 Task: Choose the add item in the script explore action.
Action: Mouse moved to (15, 541)
Screenshot: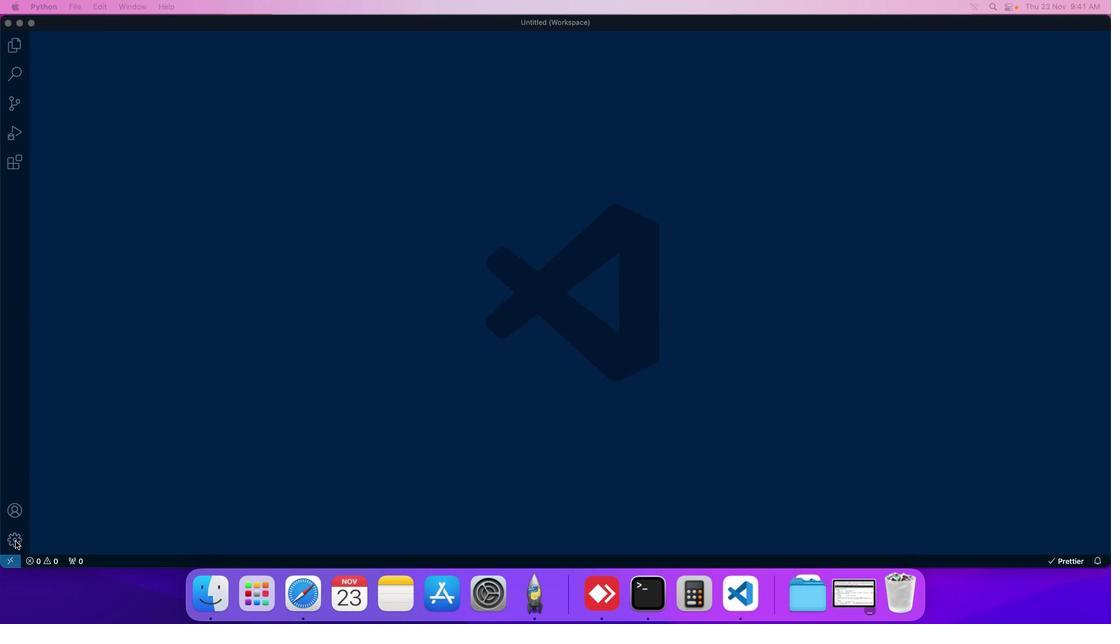
Action: Mouse pressed left at (15, 541)
Screenshot: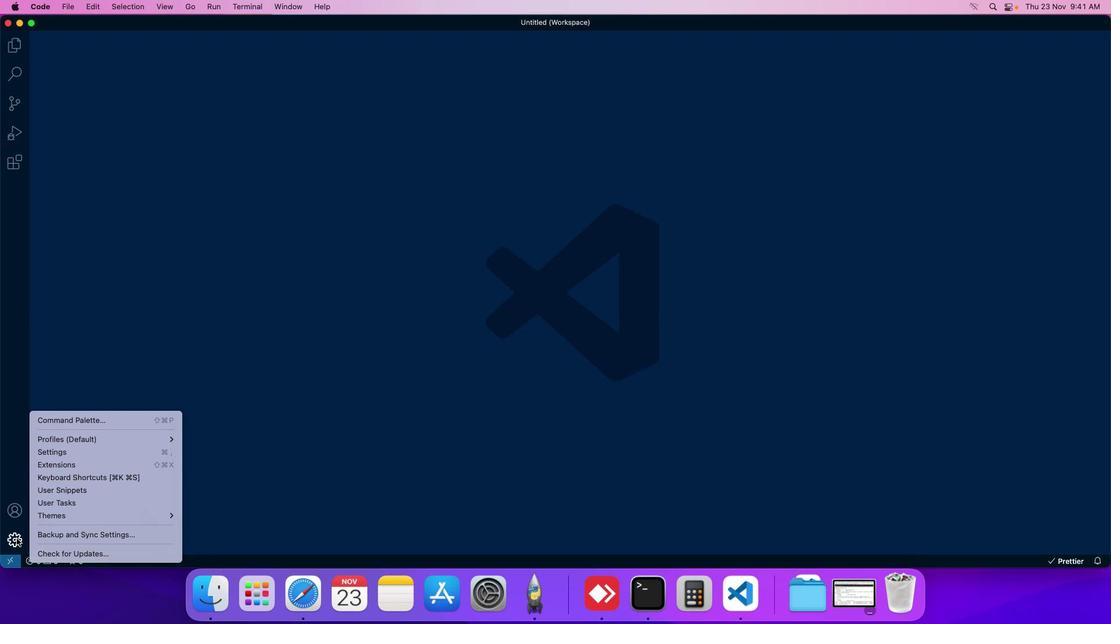 
Action: Mouse moved to (48, 454)
Screenshot: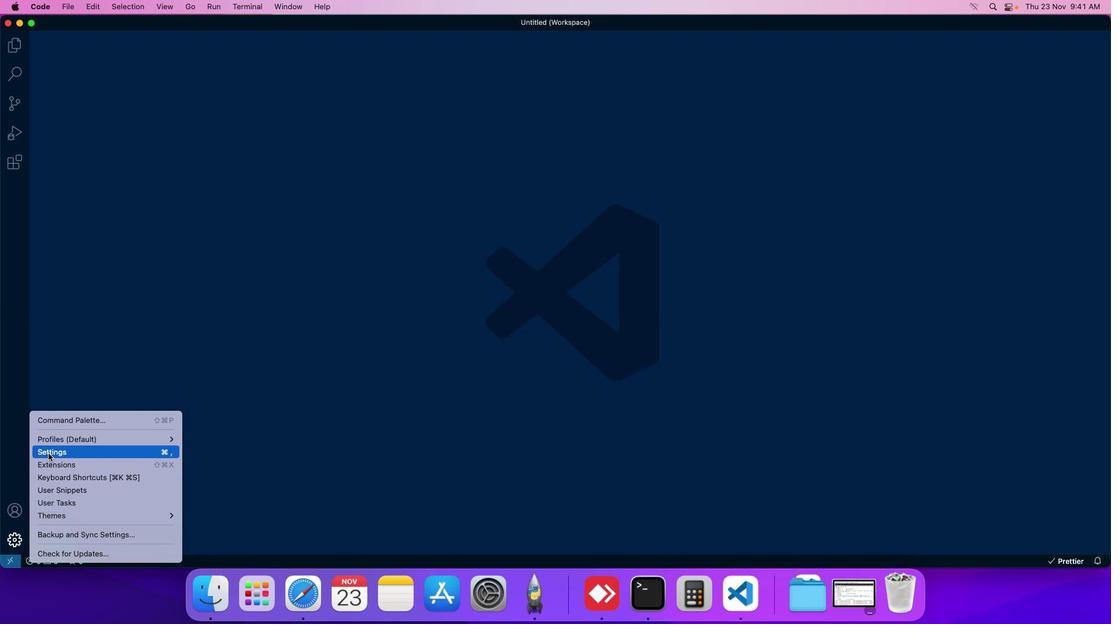 
Action: Mouse pressed left at (48, 454)
Screenshot: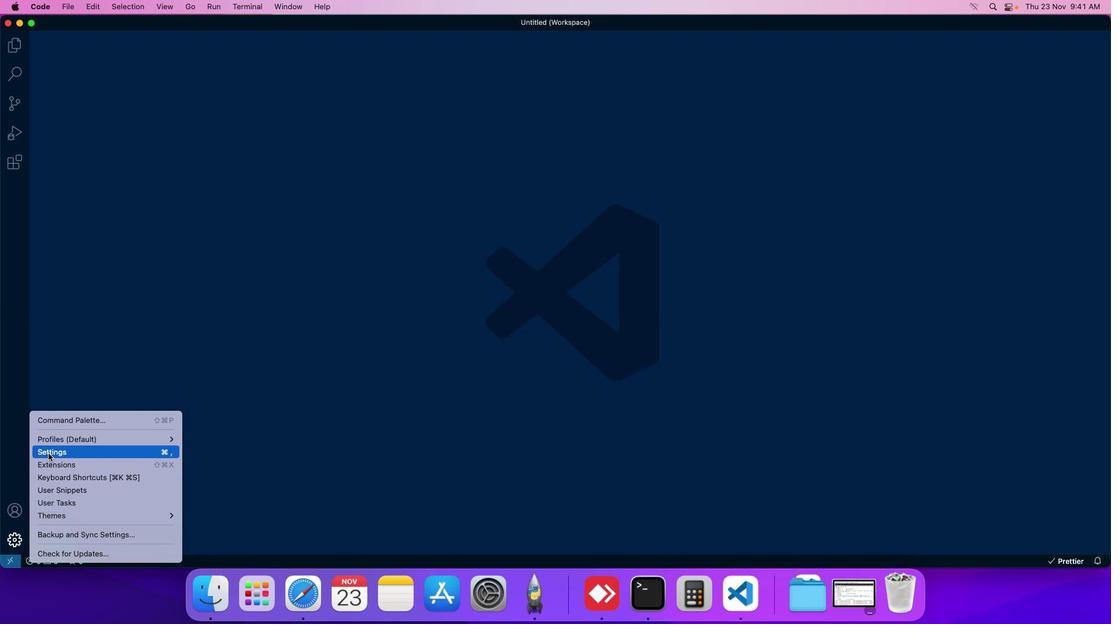 
Action: Mouse moved to (290, 92)
Screenshot: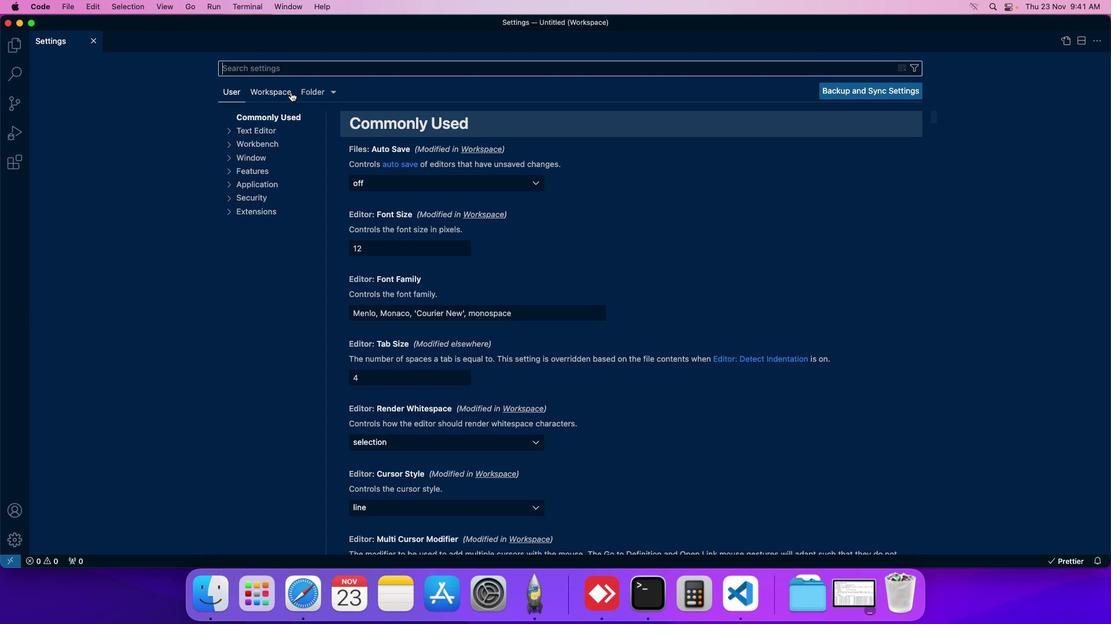 
Action: Mouse pressed left at (290, 92)
Screenshot: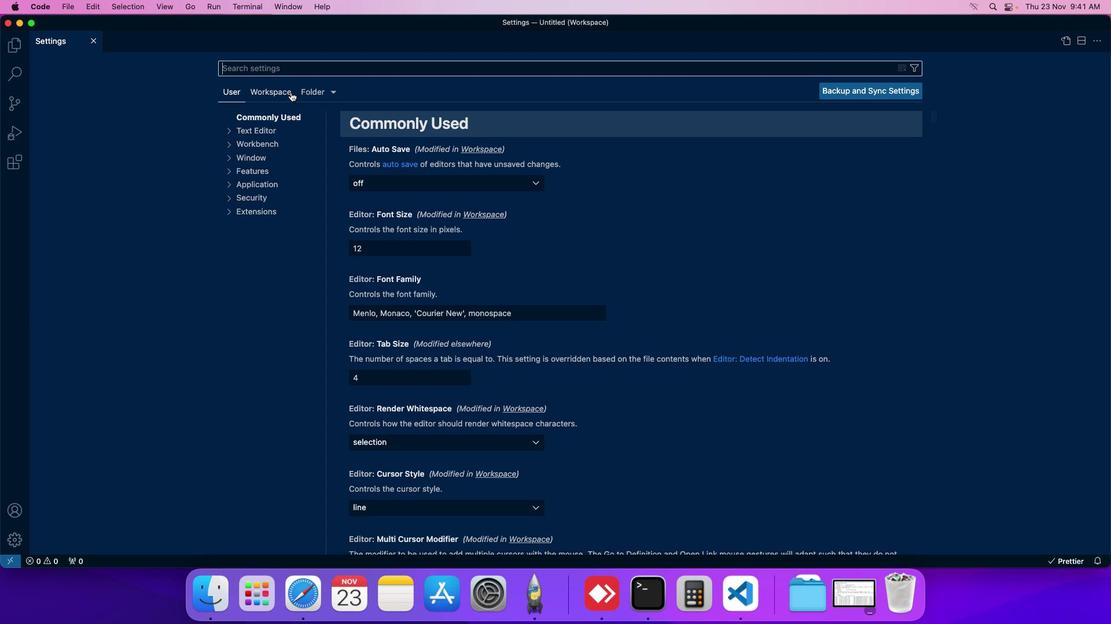 
Action: Mouse moved to (247, 201)
Screenshot: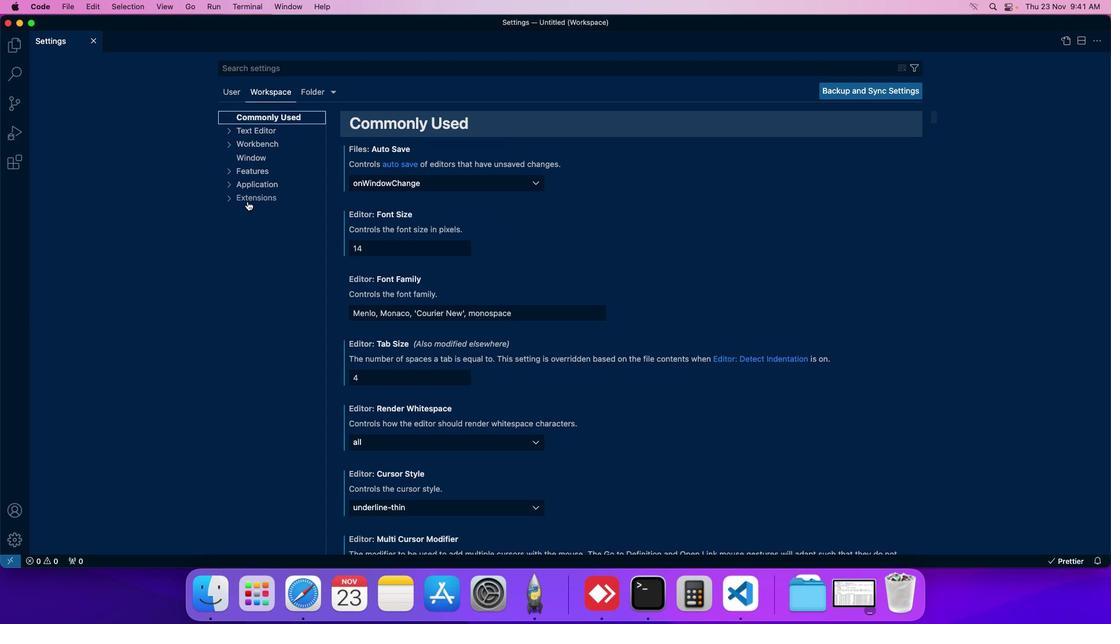 
Action: Mouse pressed left at (247, 201)
Screenshot: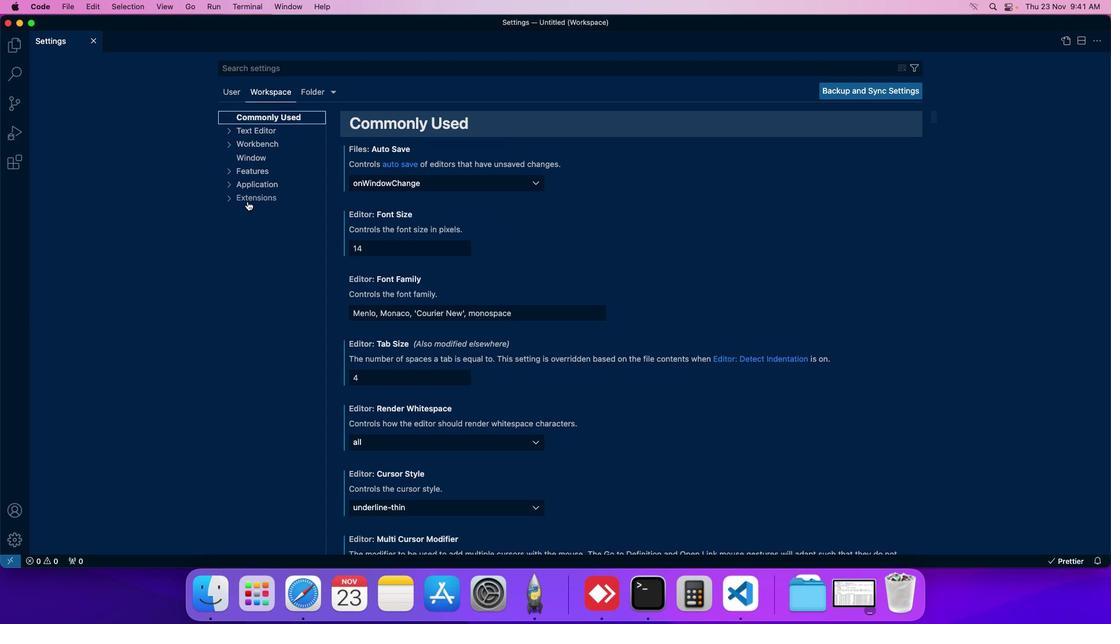 
Action: Mouse moved to (251, 401)
Screenshot: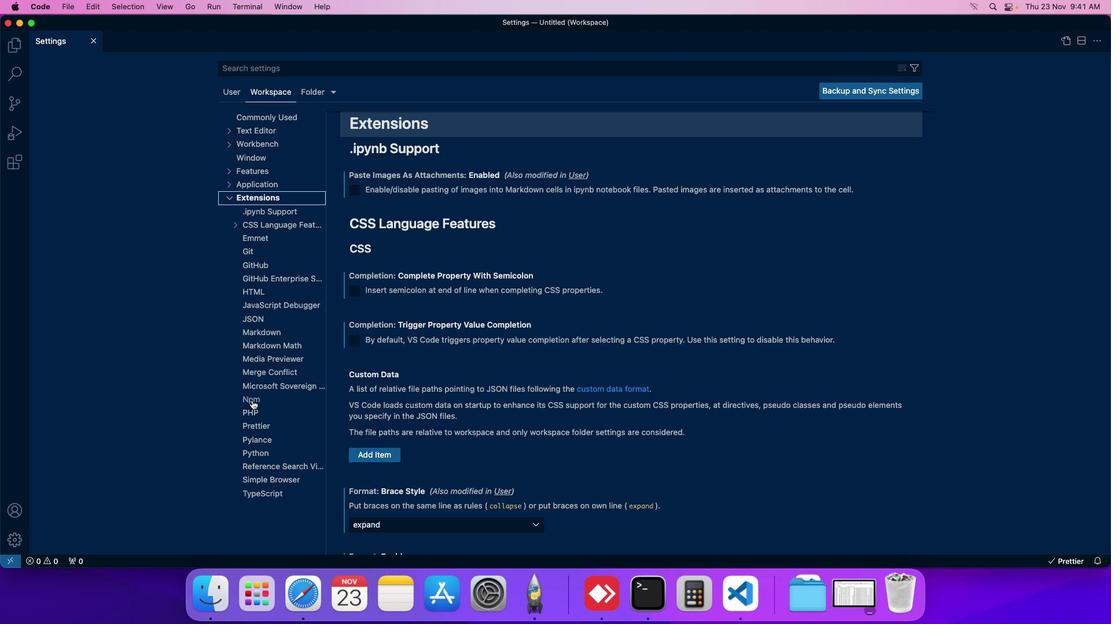 
Action: Mouse pressed left at (251, 401)
Screenshot: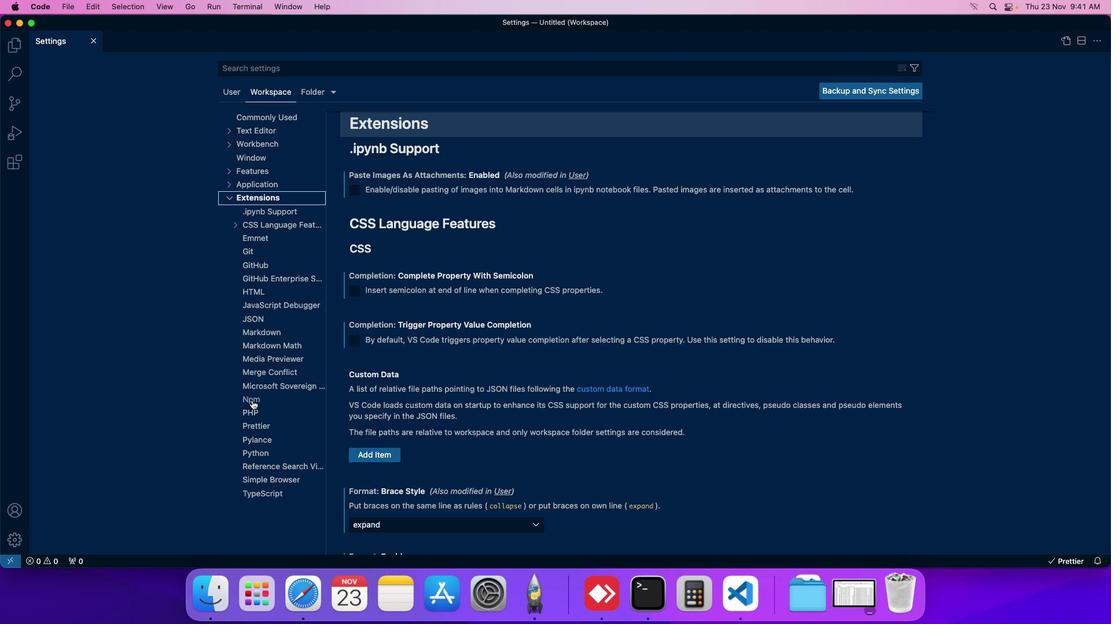 
Action: Mouse moved to (447, 366)
Screenshot: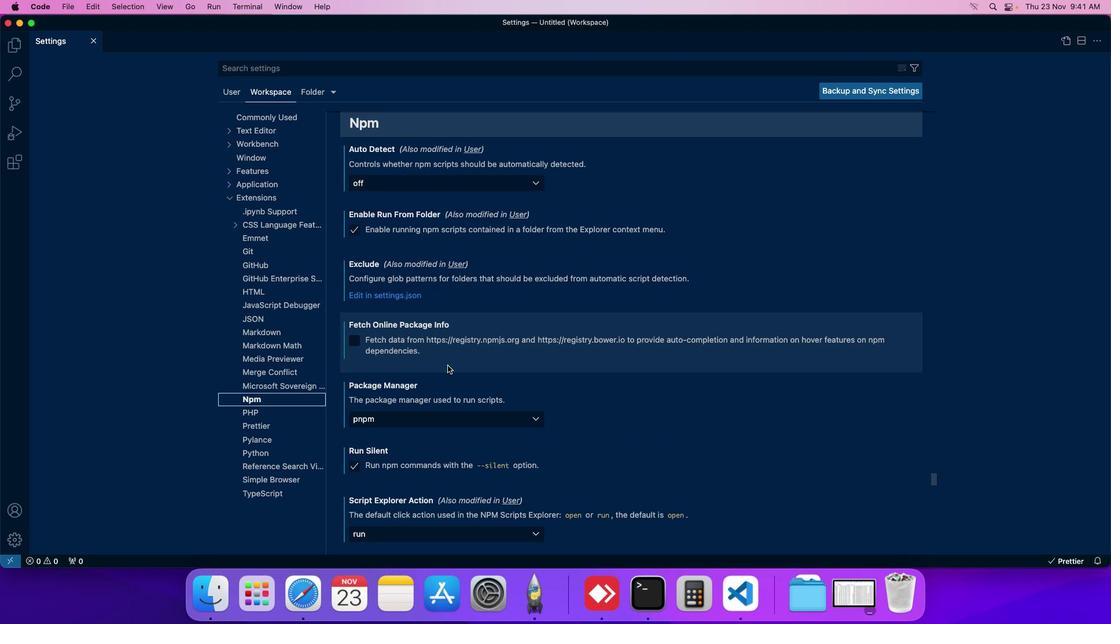 
Action: Mouse scrolled (447, 366) with delta (0, 0)
Screenshot: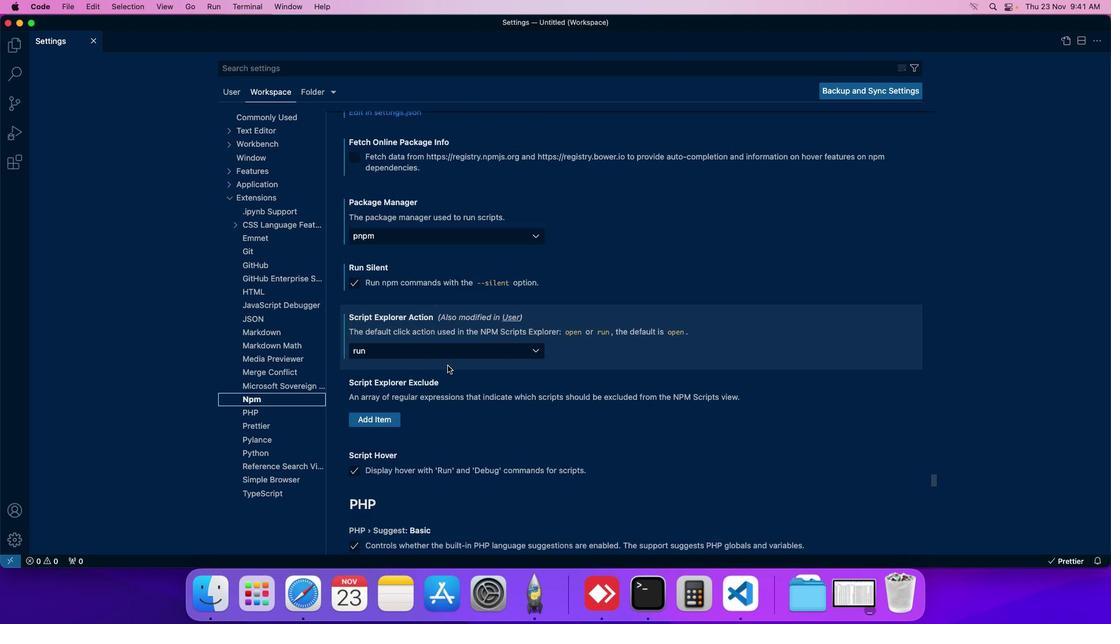 
Action: Mouse scrolled (447, 366) with delta (0, 0)
Screenshot: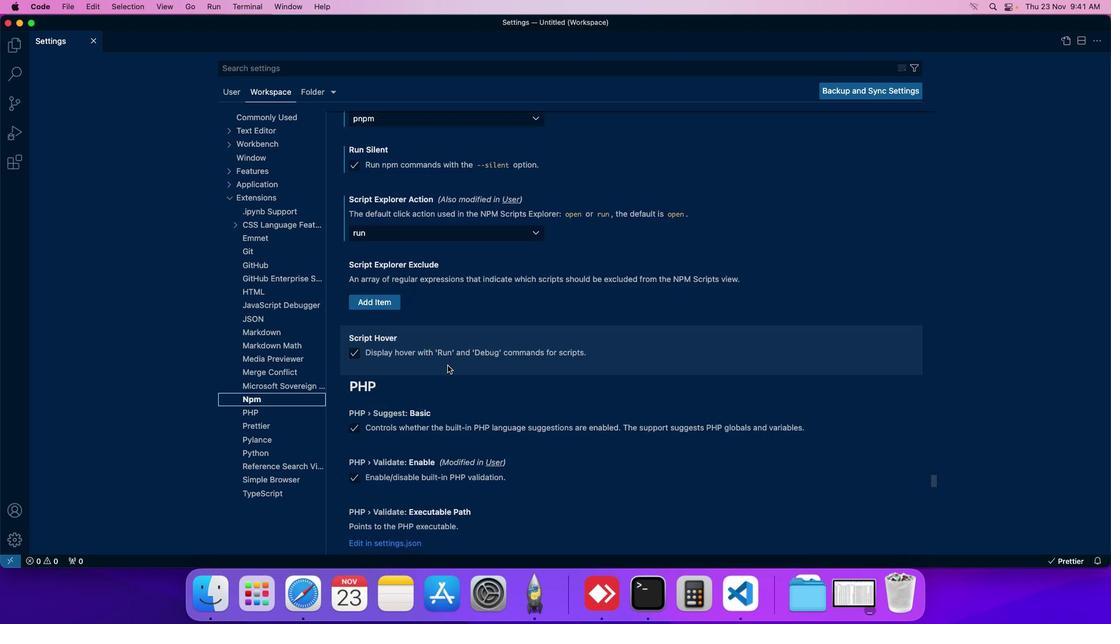 
Action: Mouse scrolled (447, 366) with delta (0, 0)
Screenshot: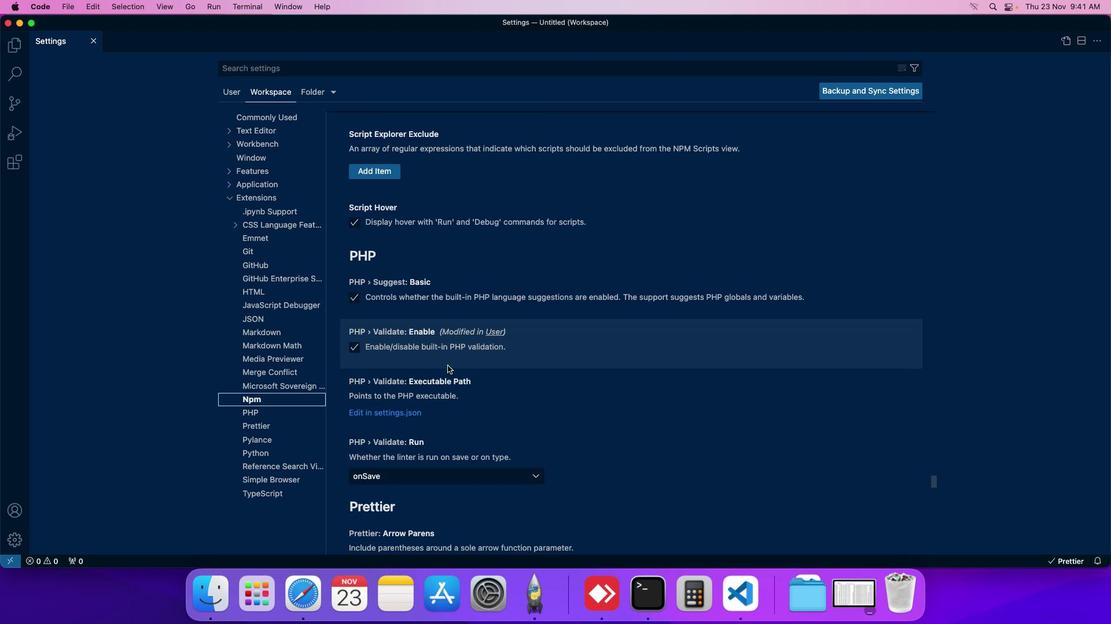
Action: Mouse scrolled (447, 366) with delta (0, 0)
Screenshot: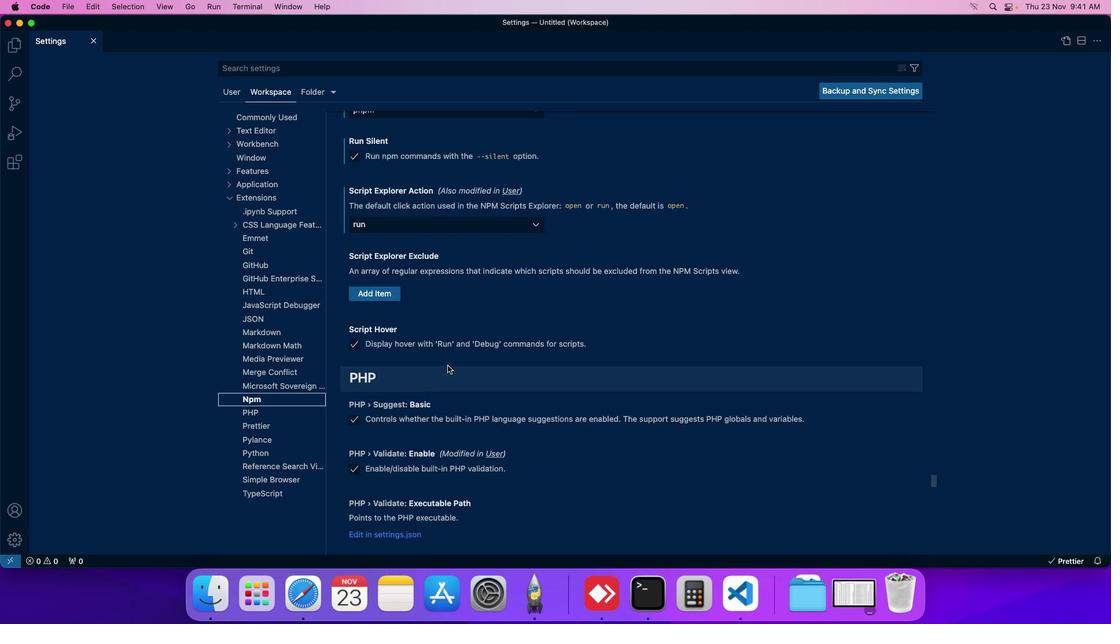 
Action: Mouse moved to (381, 303)
Screenshot: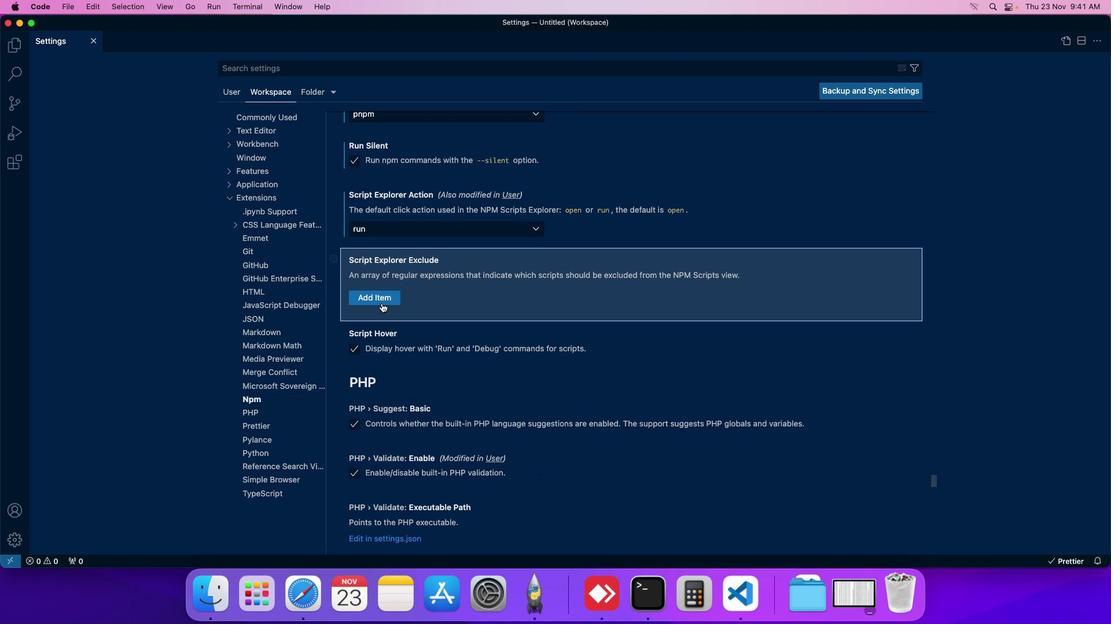 
Action: Mouse pressed left at (381, 303)
Screenshot: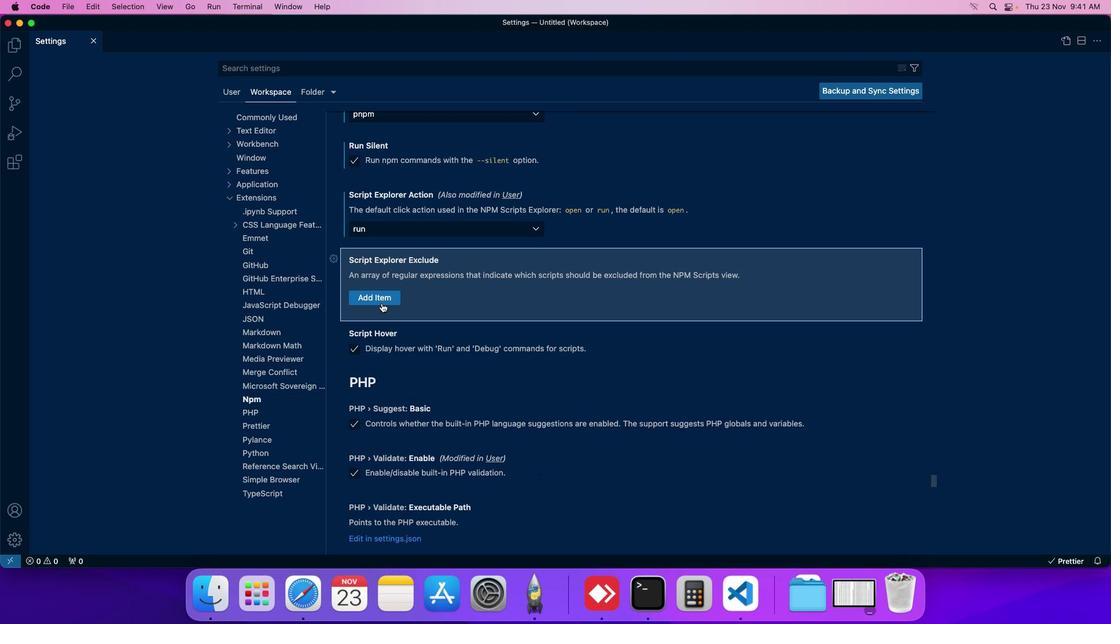
